 Task: Set the bargraph position for the audio bar graph video to the top.
Action: Mouse moved to (97, 19)
Screenshot: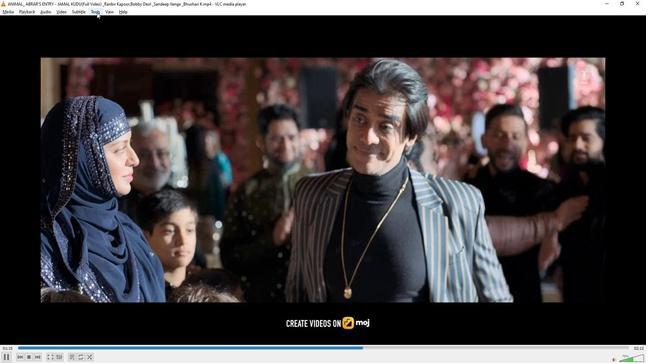 
Action: Mouse pressed left at (97, 19)
Screenshot: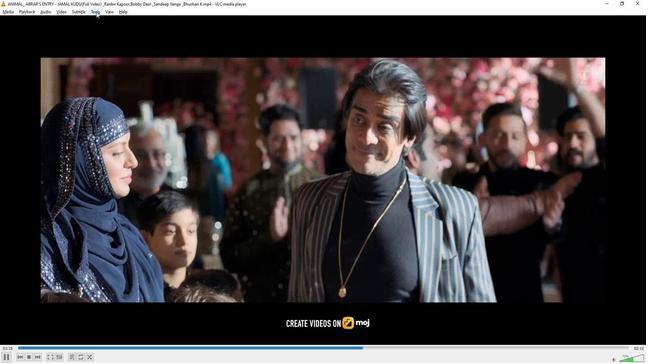 
Action: Mouse moved to (115, 96)
Screenshot: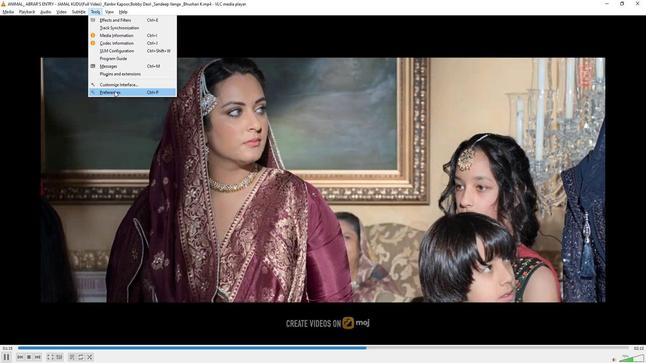 
Action: Mouse pressed left at (115, 96)
Screenshot: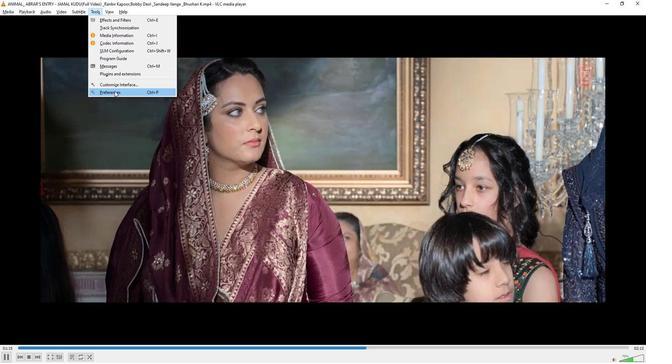 
Action: Mouse moved to (124, 292)
Screenshot: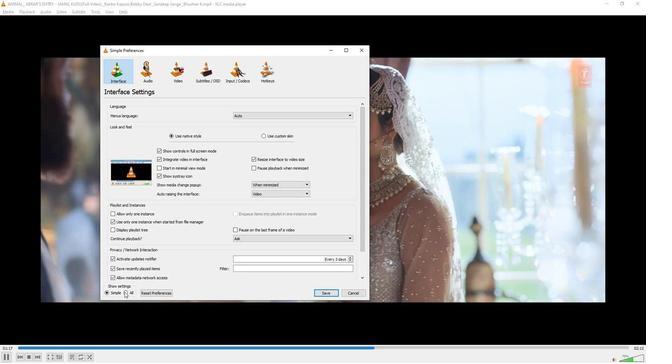 
Action: Mouse pressed left at (124, 292)
Screenshot: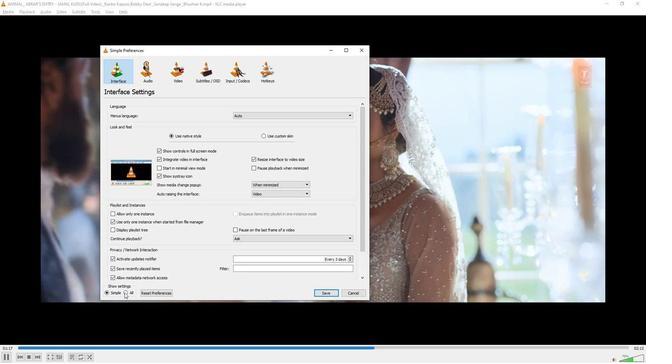 
Action: Mouse moved to (131, 248)
Screenshot: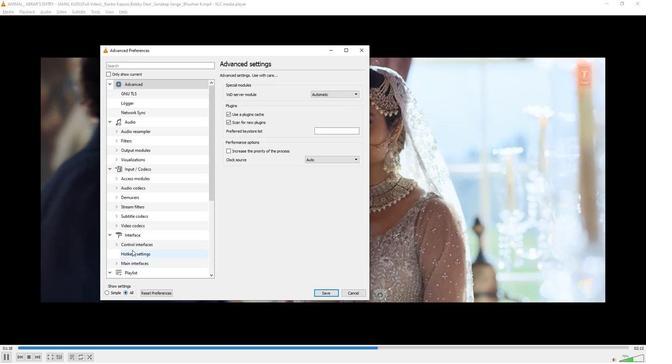 
Action: Mouse scrolled (131, 248) with delta (0, 0)
Screenshot: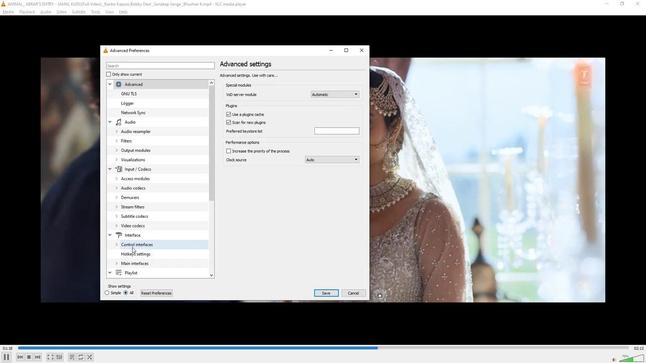 
Action: Mouse scrolled (131, 248) with delta (0, 0)
Screenshot: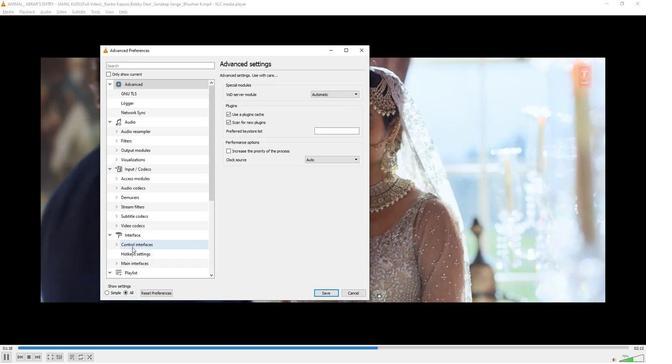 
Action: Mouse scrolled (131, 248) with delta (0, 0)
Screenshot: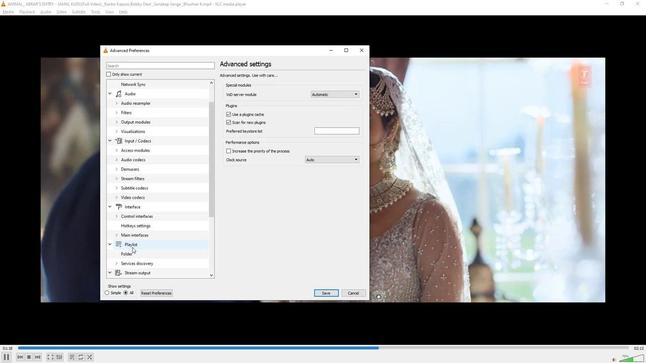 
Action: Mouse scrolled (131, 248) with delta (0, 0)
Screenshot: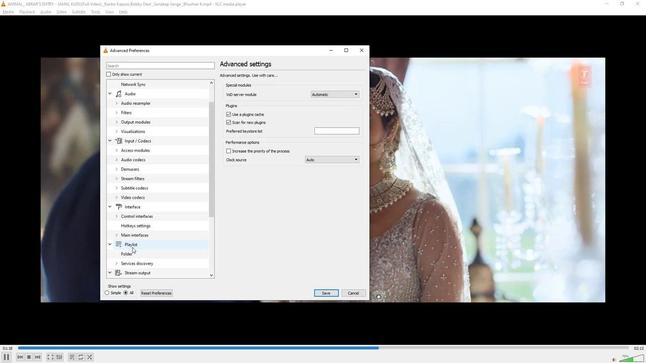 
Action: Mouse scrolled (131, 248) with delta (0, 0)
Screenshot: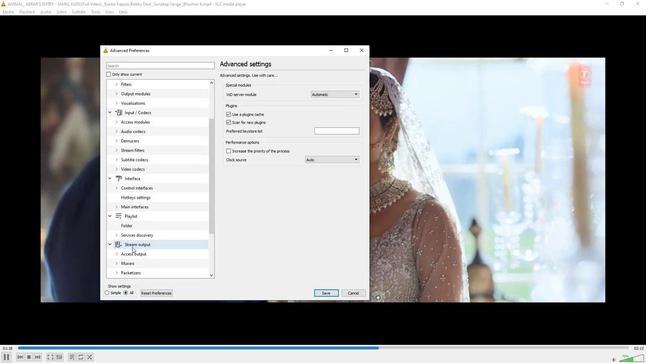 
Action: Mouse scrolled (131, 248) with delta (0, 0)
Screenshot: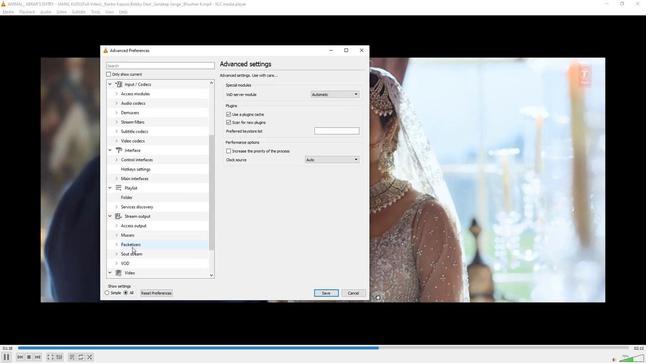 
Action: Mouse scrolled (131, 248) with delta (0, 0)
Screenshot: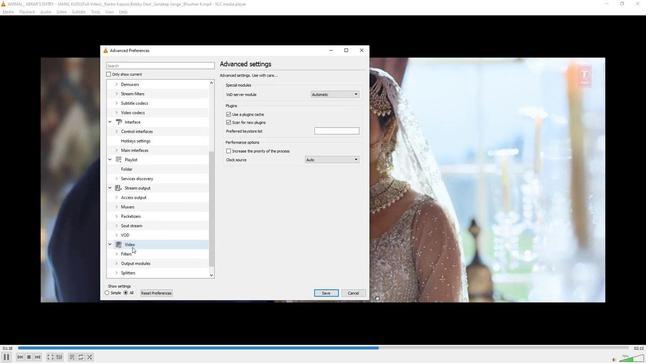 
Action: Mouse moved to (116, 273)
Screenshot: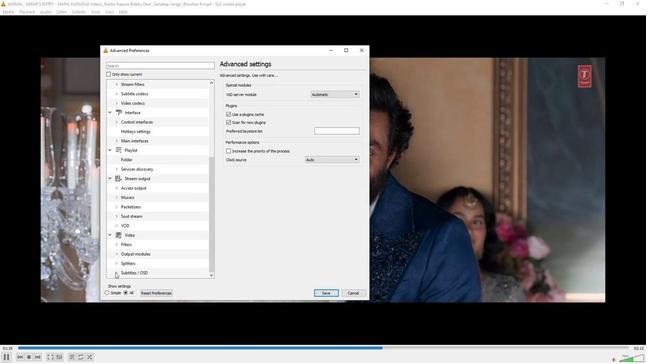 
Action: Mouse pressed left at (116, 273)
Screenshot: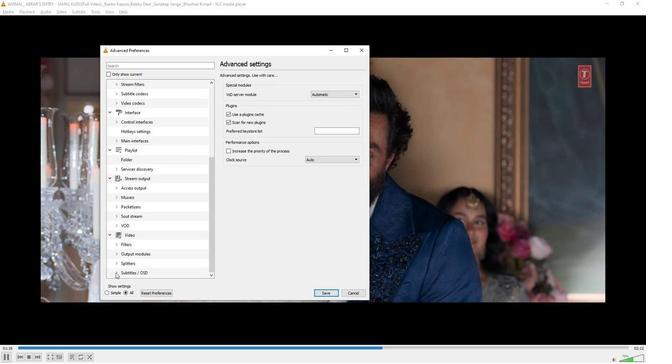 
Action: Mouse moved to (118, 269)
Screenshot: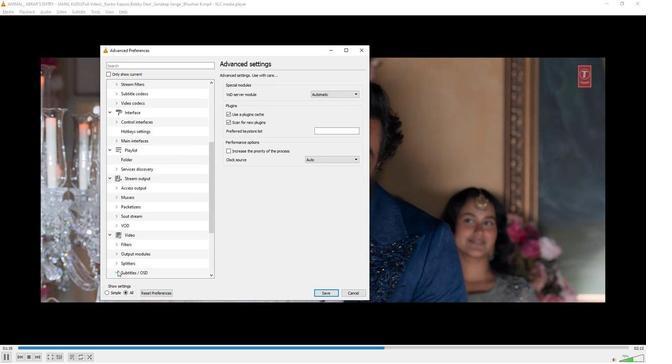 
Action: Mouse scrolled (118, 269) with delta (0, 0)
Screenshot: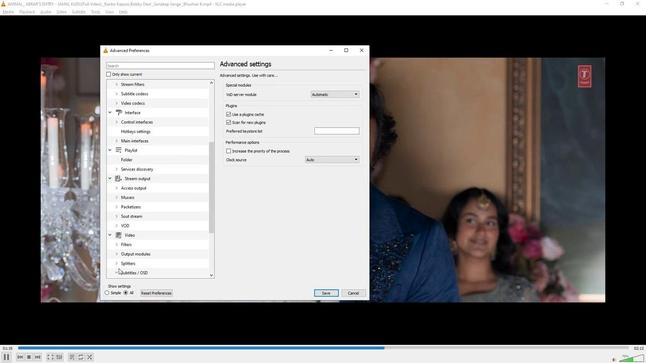 
Action: Mouse moved to (130, 255)
Screenshot: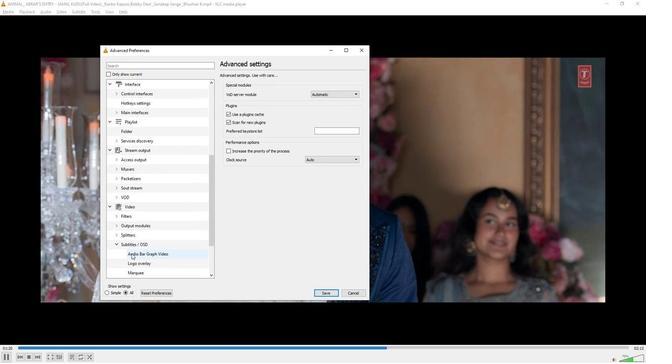 
Action: Mouse pressed left at (130, 255)
Screenshot: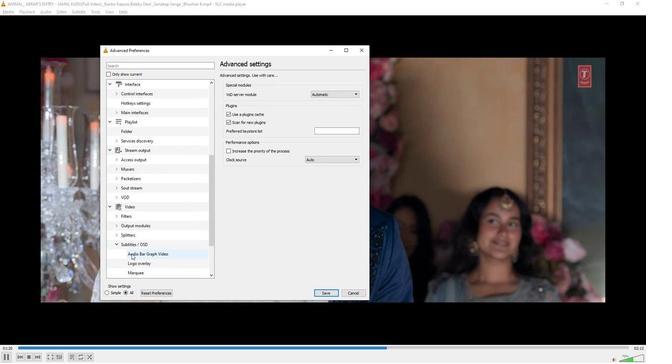 
Action: Mouse moved to (325, 117)
Screenshot: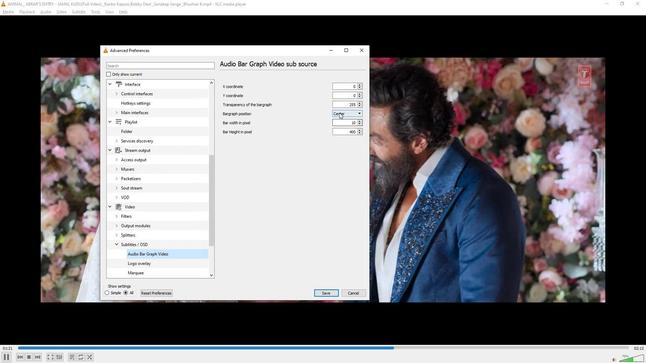 
Action: Mouse pressed left at (325, 117)
Screenshot: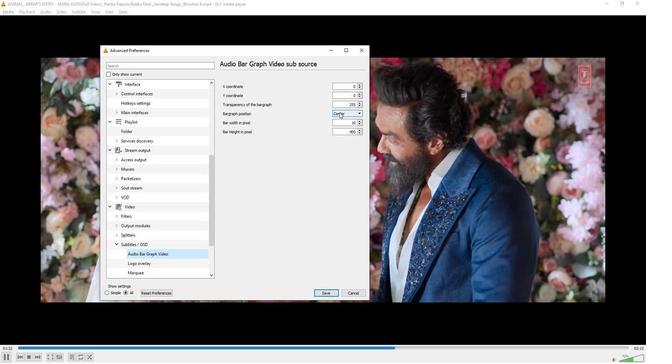 
Action: Mouse moved to (321, 137)
Screenshot: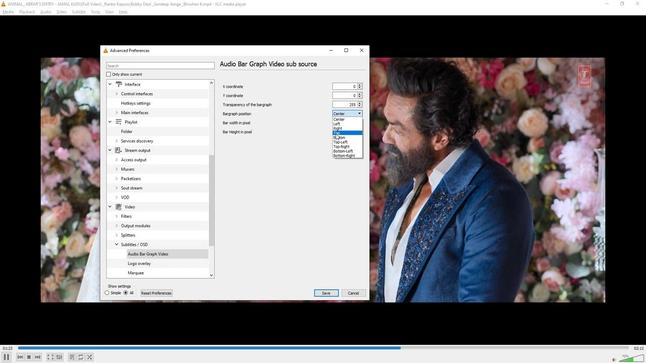 
Action: Mouse pressed left at (321, 137)
Screenshot: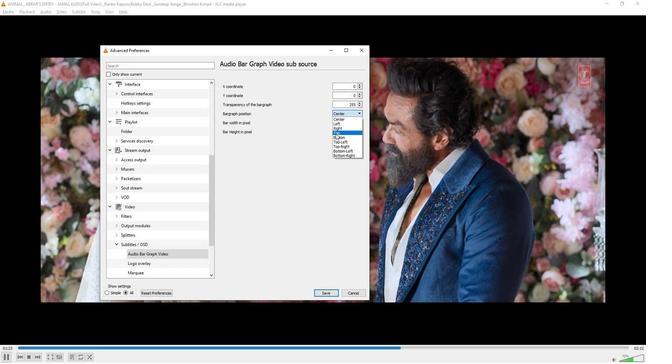 
Action: Mouse moved to (269, 180)
Screenshot: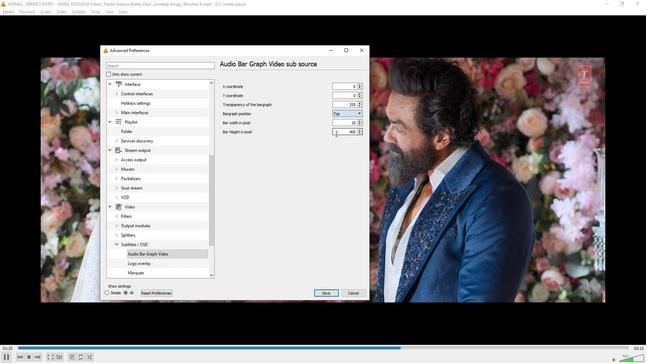 
